 Task: Change text box border to dashed.
Action: Mouse moved to (452, 205)
Screenshot: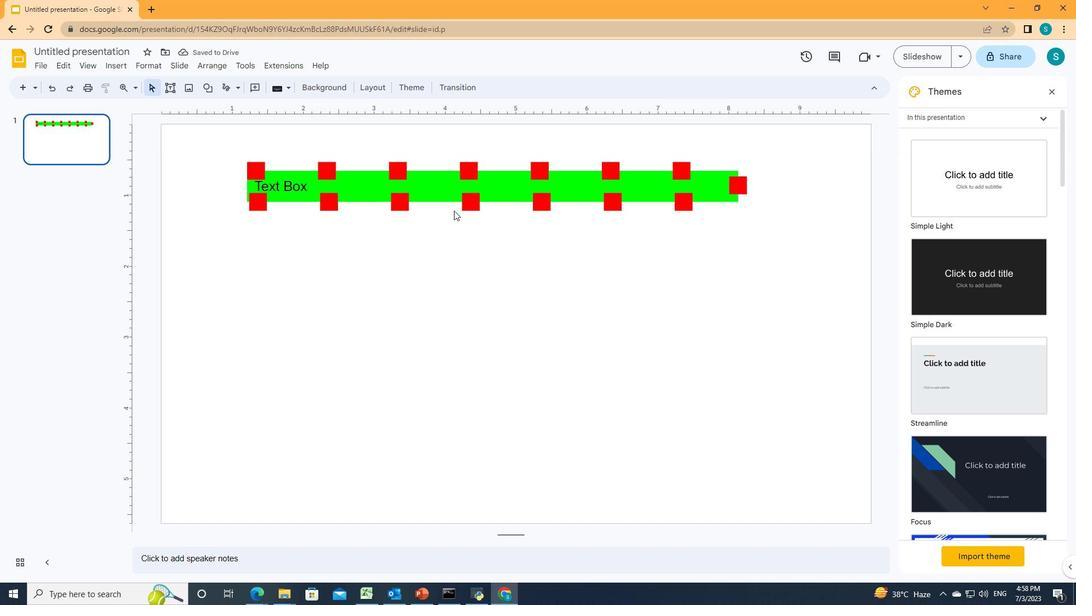 
Action: Mouse pressed left at (452, 205)
Screenshot: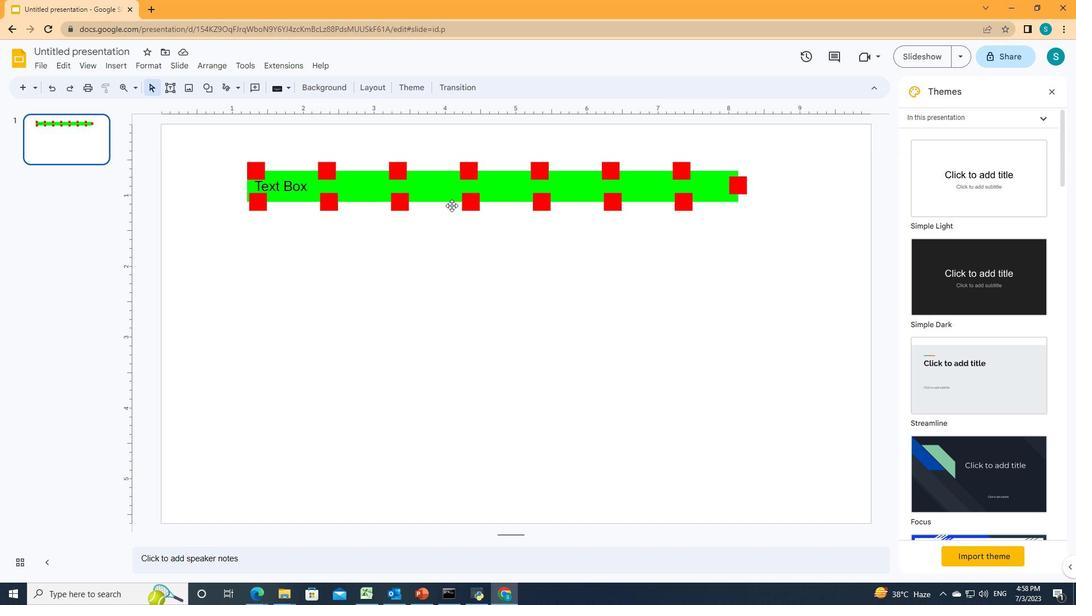 
Action: Mouse moved to (313, 90)
Screenshot: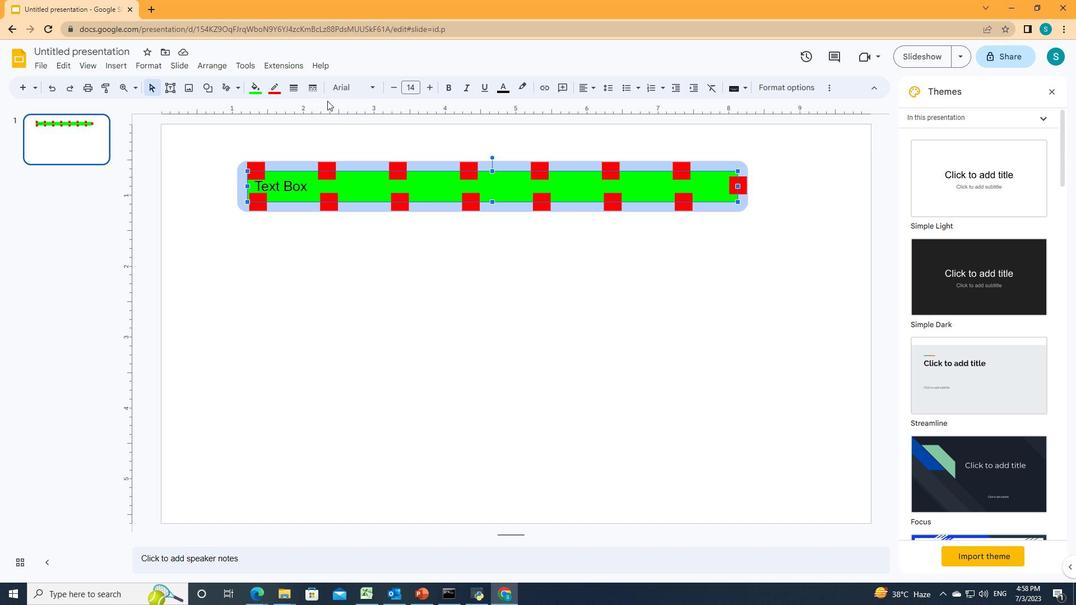 
Action: Mouse pressed left at (313, 90)
Screenshot: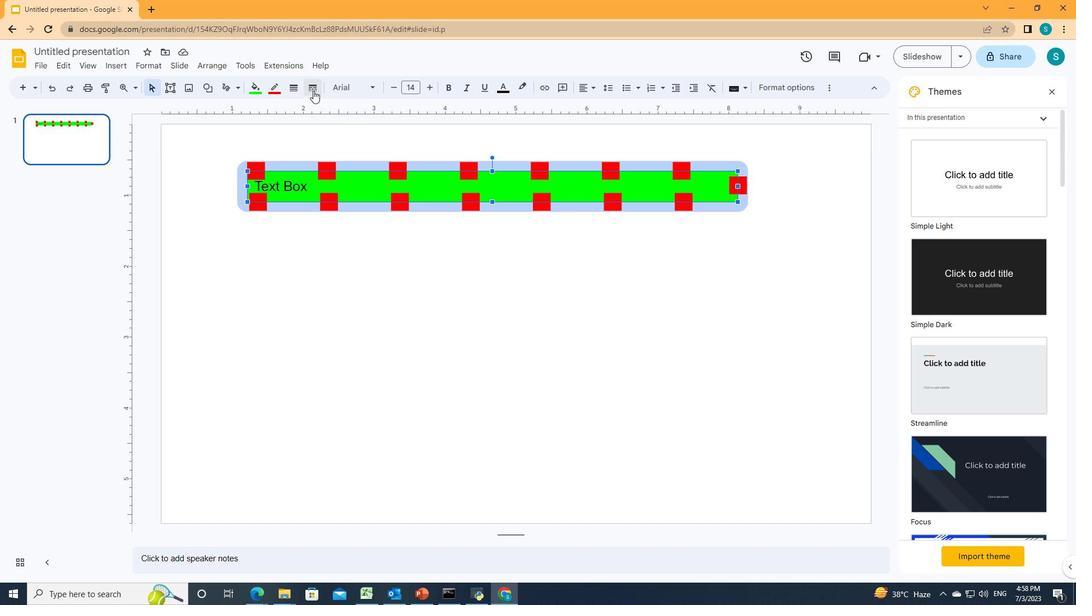
Action: Mouse moved to (319, 140)
Screenshot: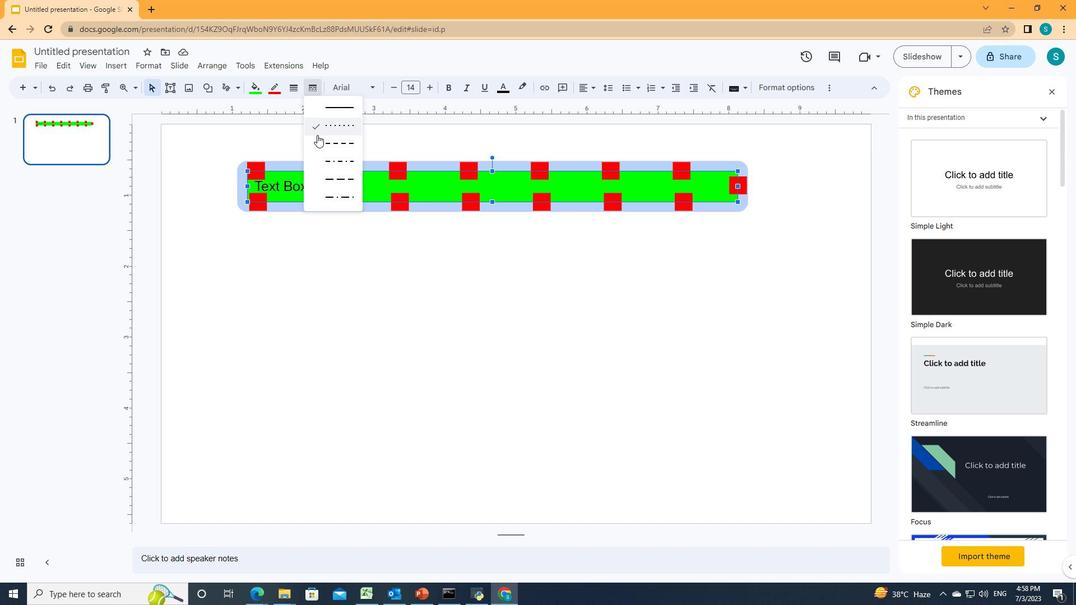 
Action: Mouse pressed left at (319, 140)
Screenshot: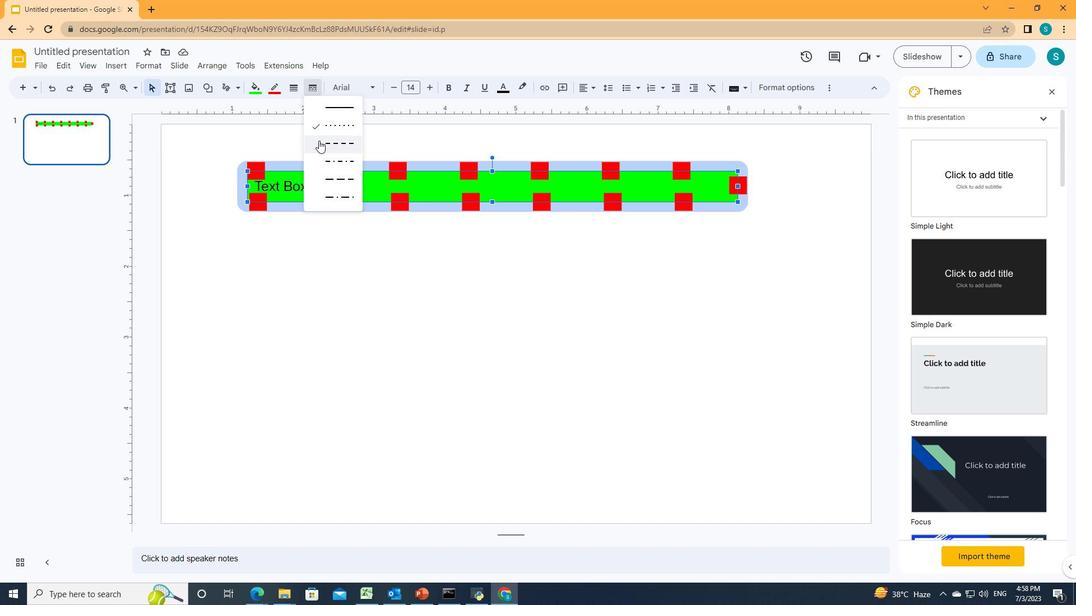 
